 Task: Identify commits that touch a specific line of code in your project.
Action: Mouse moved to (651, 228)
Screenshot: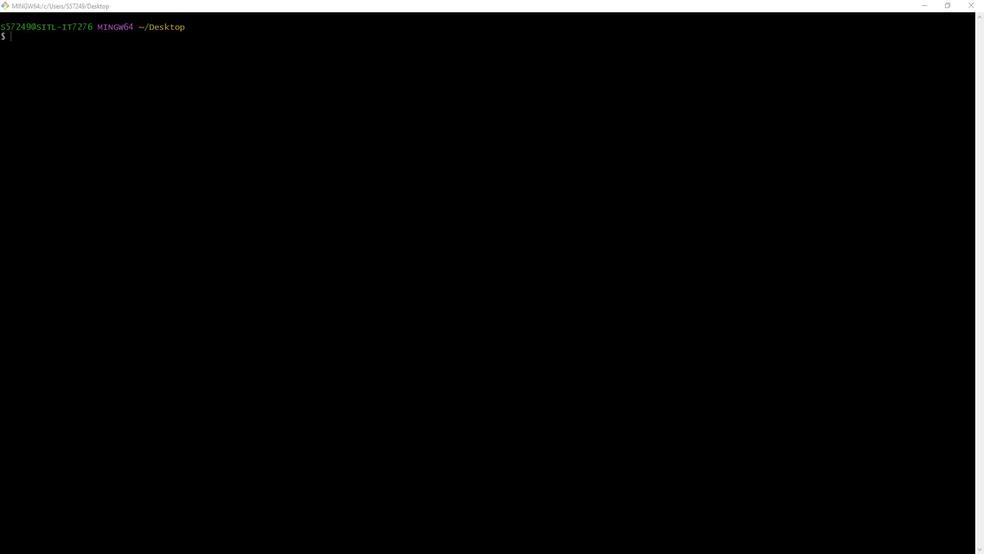 
Action: Mouse pressed left at (651, 228)
Screenshot: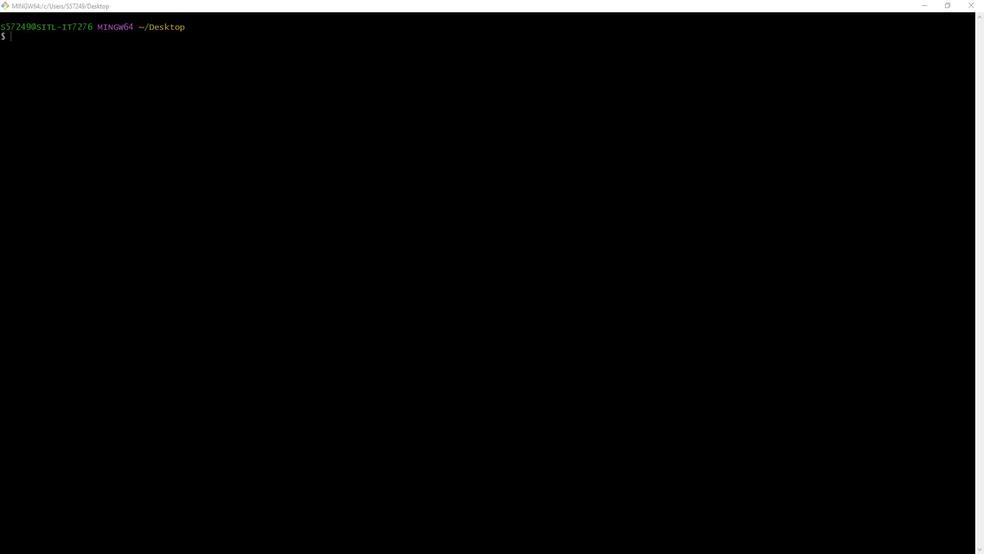 
Action: Mouse moved to (496, 262)
Screenshot: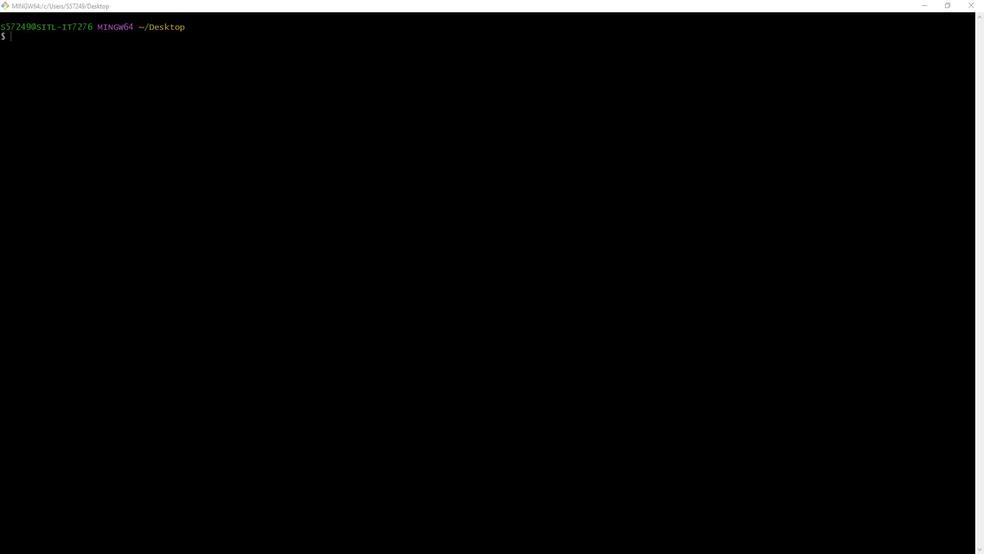 
Action: Mouse scrolled (496, 261) with delta (0, 0)
Screenshot: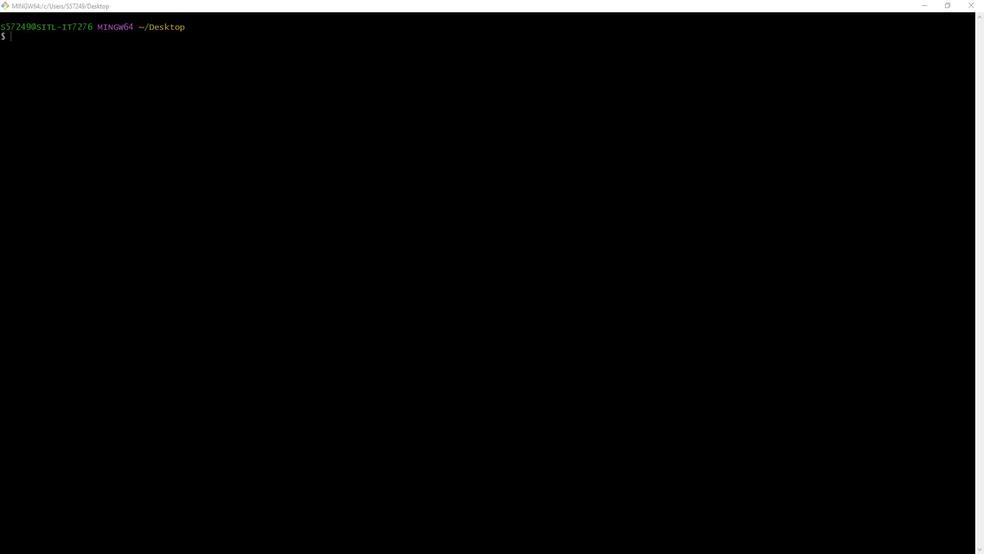 
Action: Mouse scrolled (496, 261) with delta (0, 0)
Screenshot: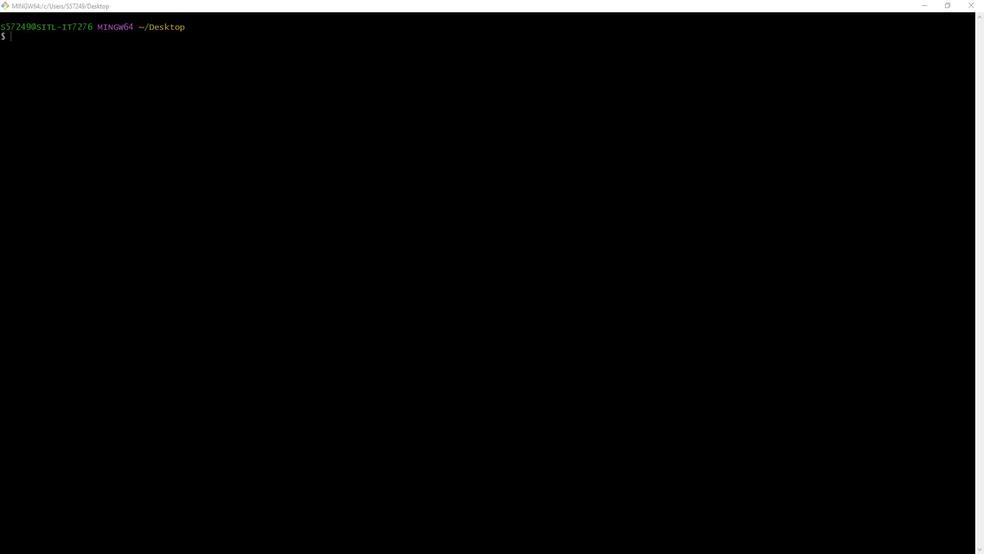 
Action: Mouse moved to (789, 53)
Screenshot: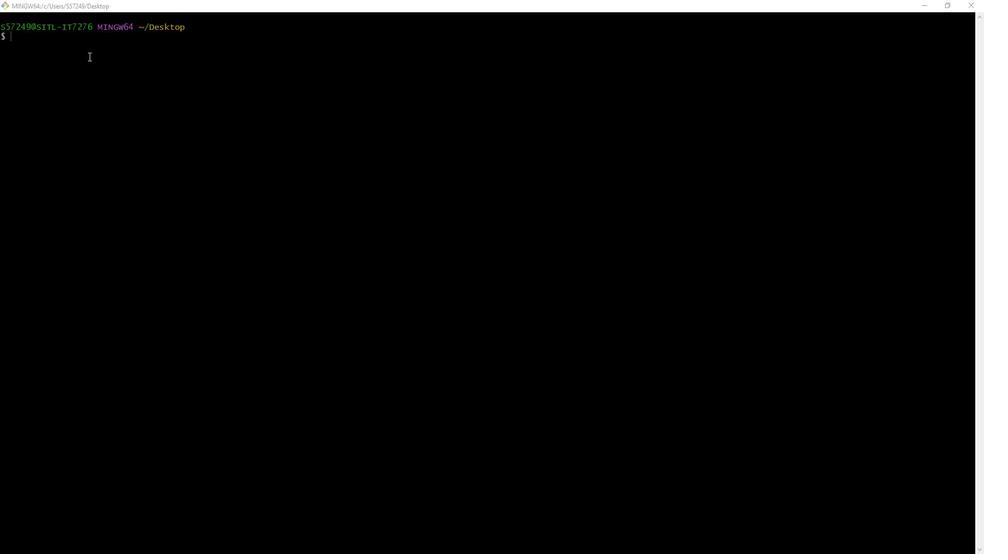
Action: Mouse pressed left at (789, 53)
Screenshot: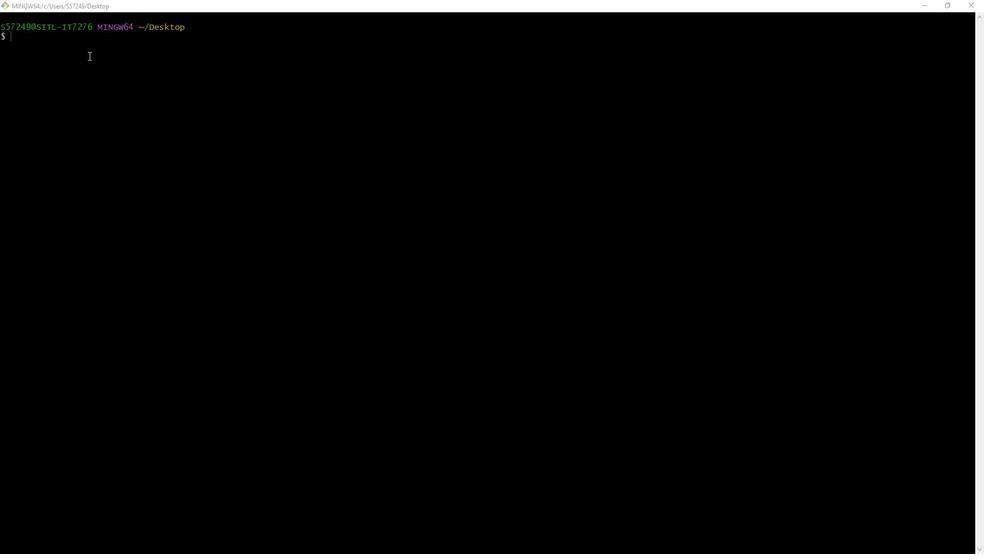 
Action: Key pressed ls<Key.enter>cd<Key.space><Key.shift>Git<Key.enter>ls<Key.enter>g<Key.backspace>git<Key.space>blame<Key.space>-<Key.shift>L<Key.space>
Screenshot: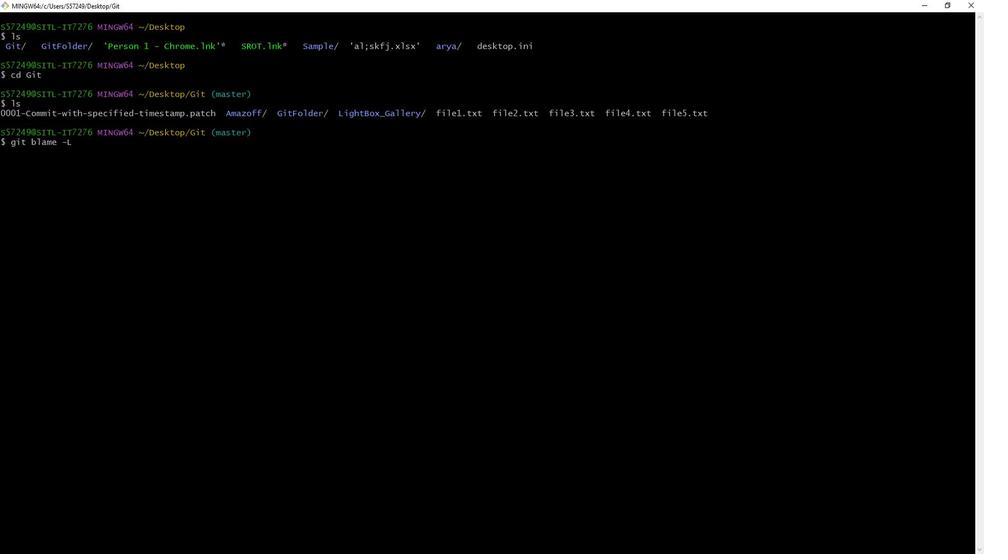
Action: Mouse moved to (512, 192)
Screenshot: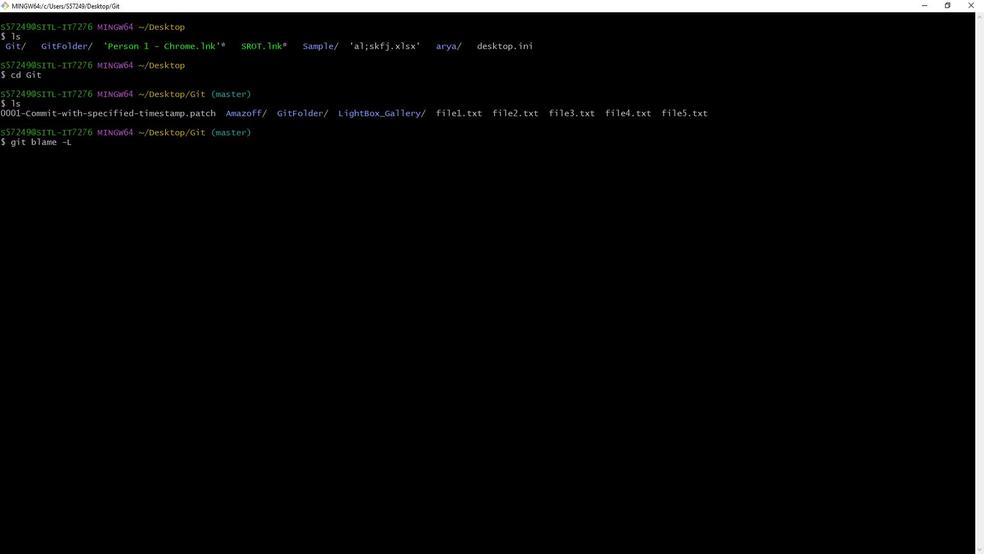 
Action: Mouse scrolled (512, 191) with delta (0, 0)
Screenshot: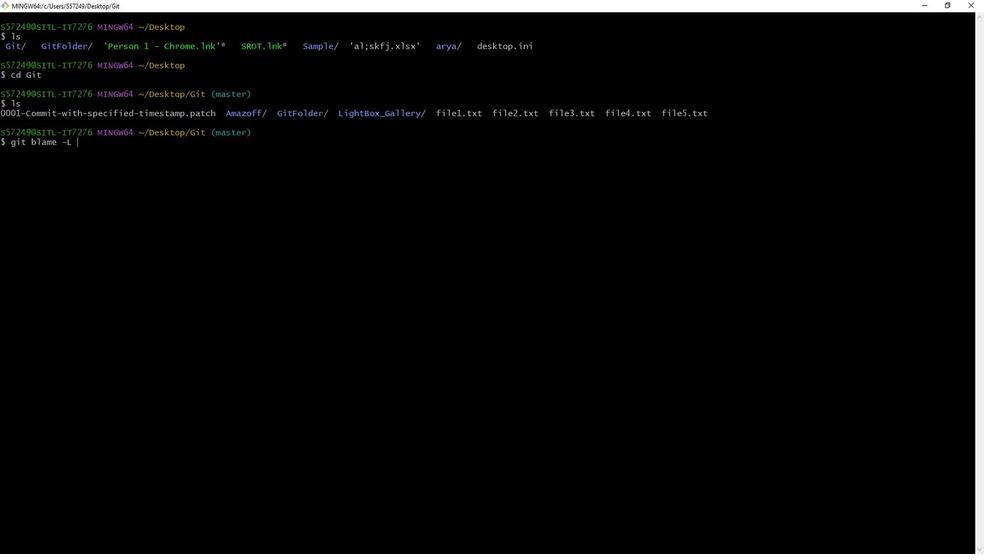 
Action: Mouse scrolled (512, 191) with delta (0, 0)
Screenshot: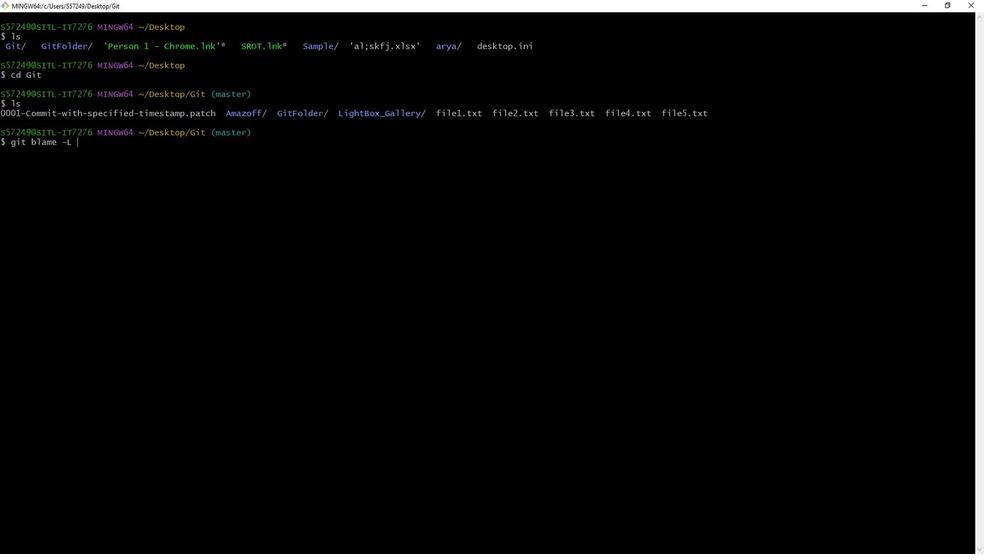 
Action: Mouse moved to (861, 138)
Screenshot: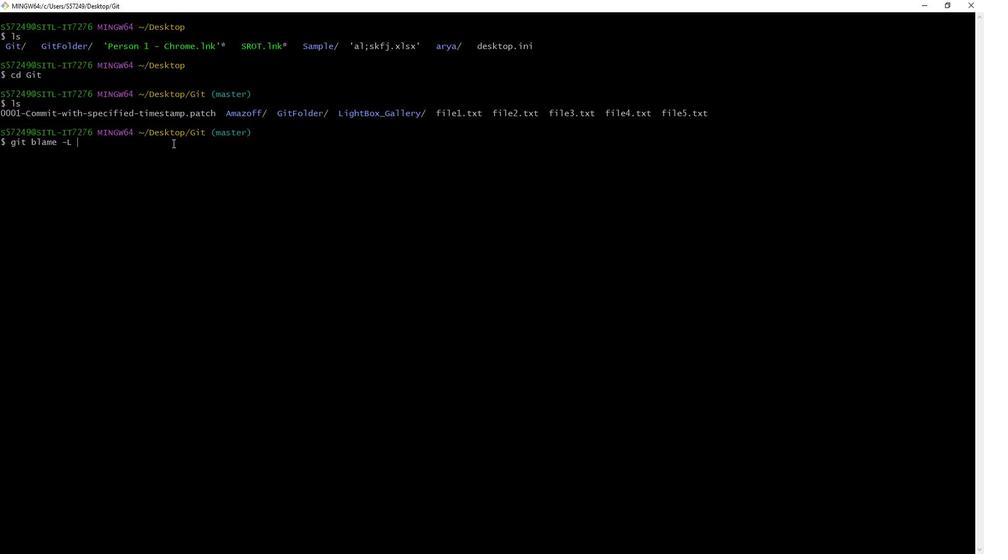 
Action: Mouse pressed left at (861, 138)
Screenshot: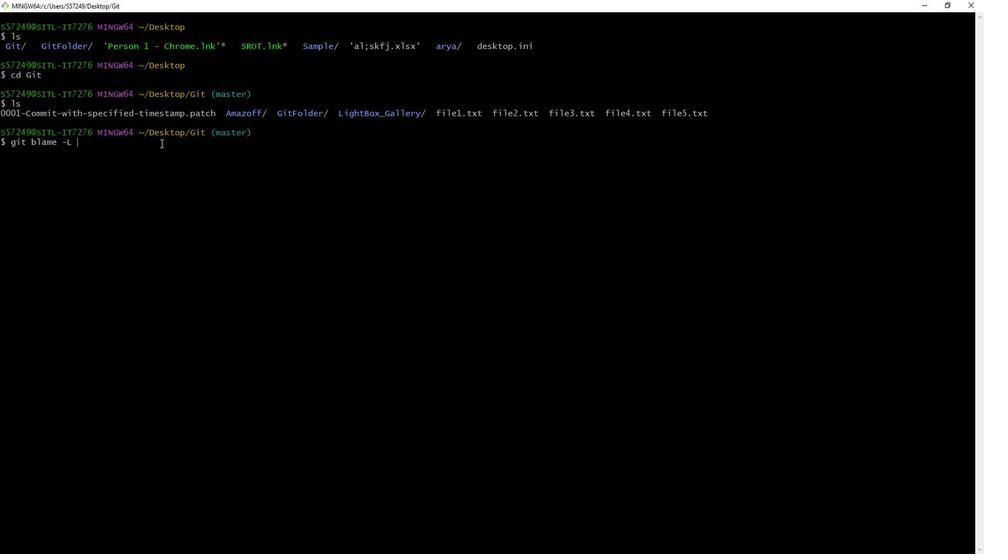 
Action: Key pressed 1,<Key.shift_r>+1<Key.space>file1.txt<Key.enter>
Screenshot: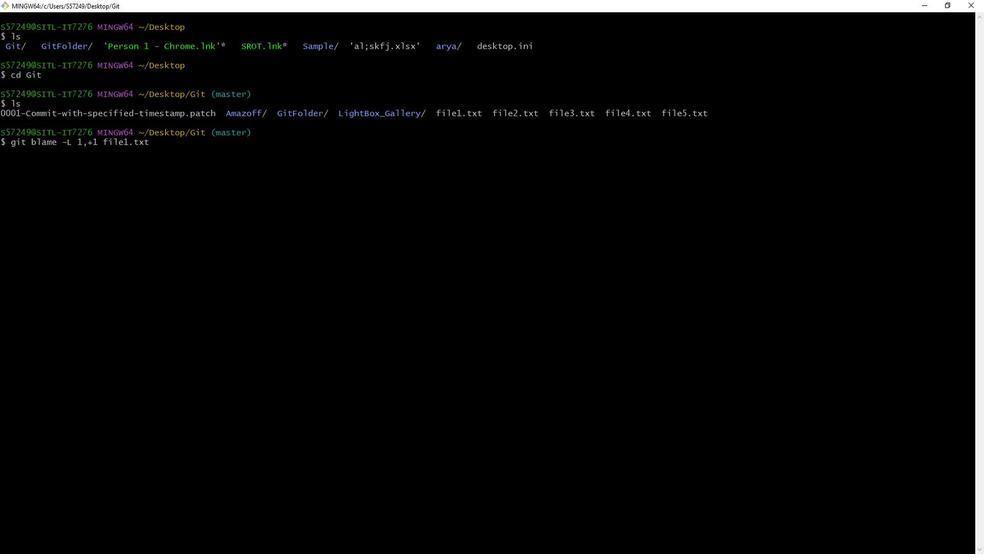 
Action: Mouse moved to (363, 388)
Screenshot: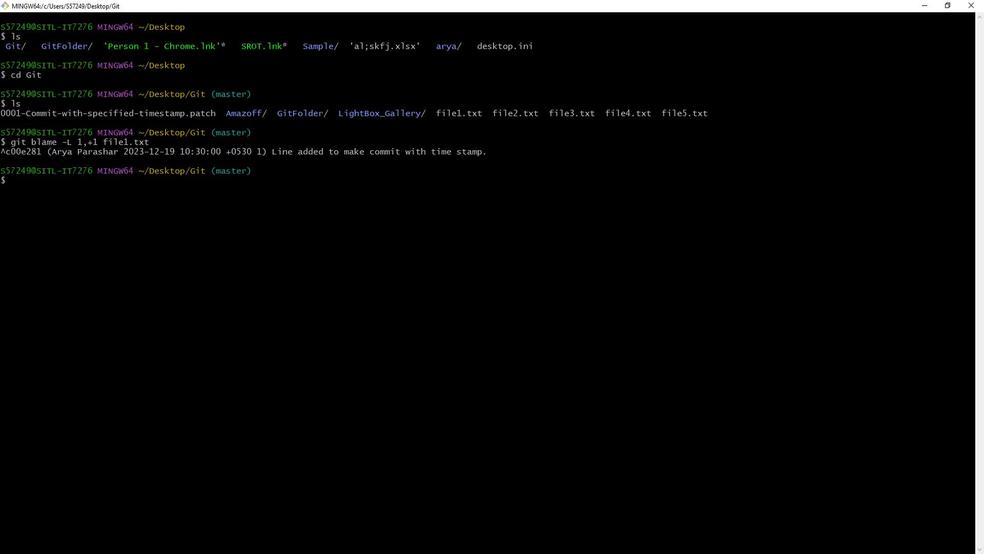 
Action: Mouse pressed left at (363, 388)
Screenshot: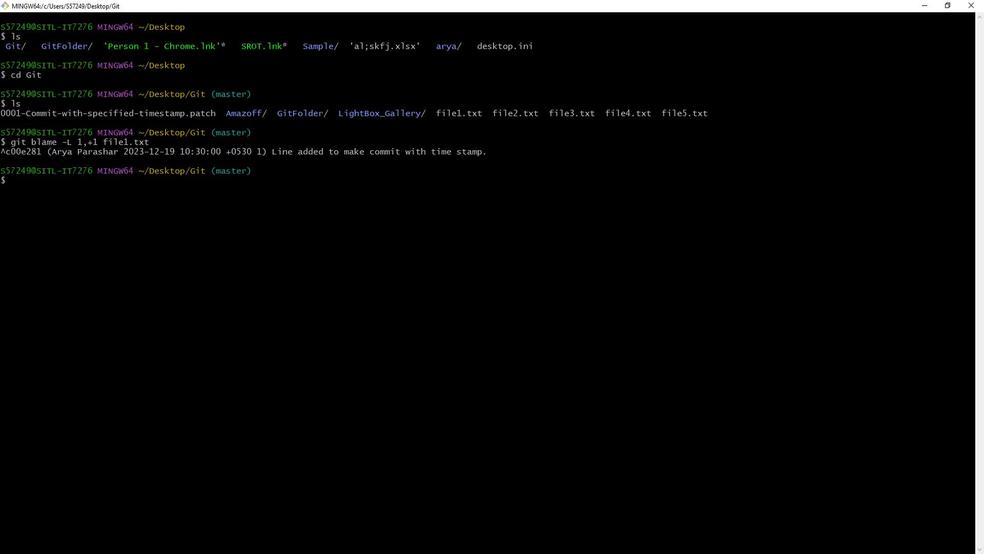 
Action: Mouse moved to (406, 330)
Screenshot: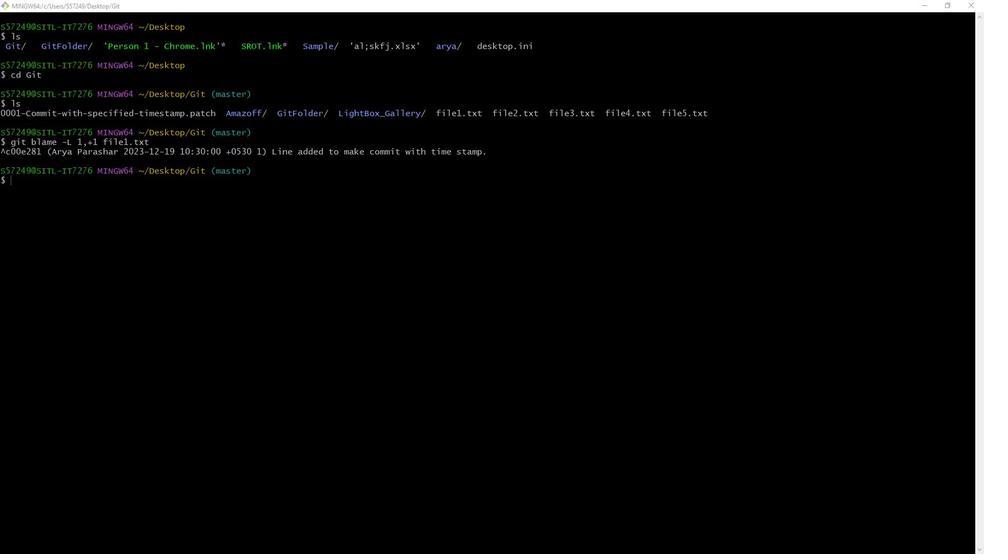 
Action: Mouse pressed left at (406, 330)
Screenshot: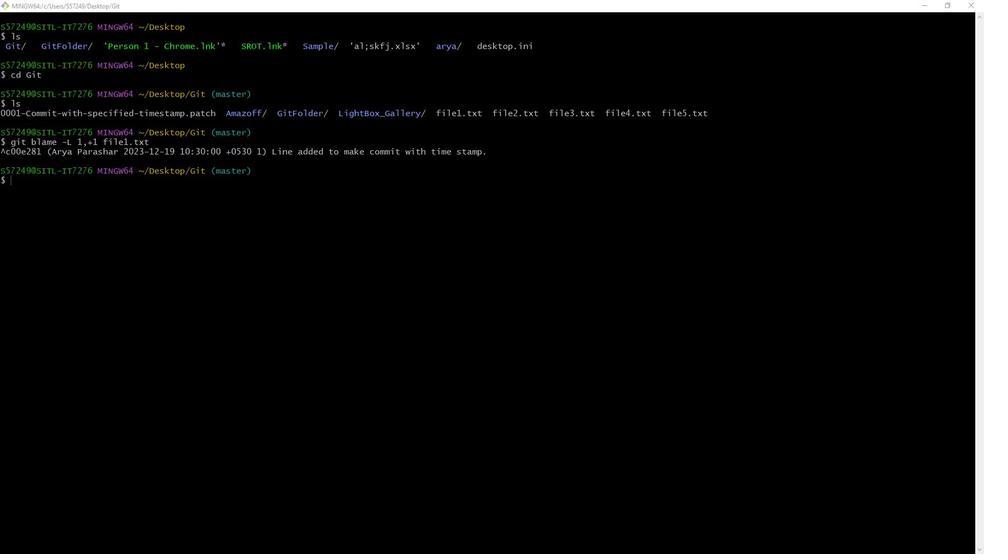 
Action: Mouse moved to (461, 227)
Screenshot: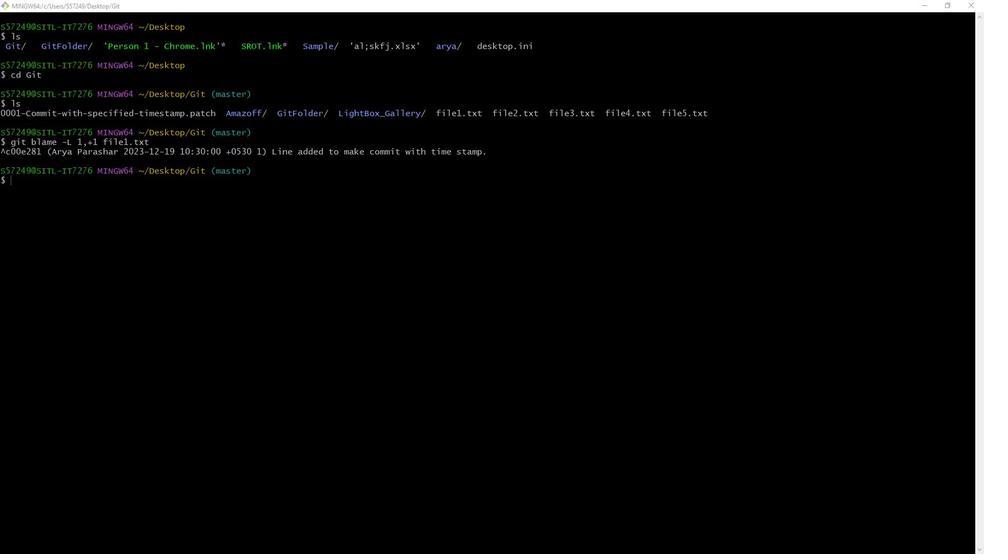 
Action: Mouse pressed left at (461, 227)
Screenshot: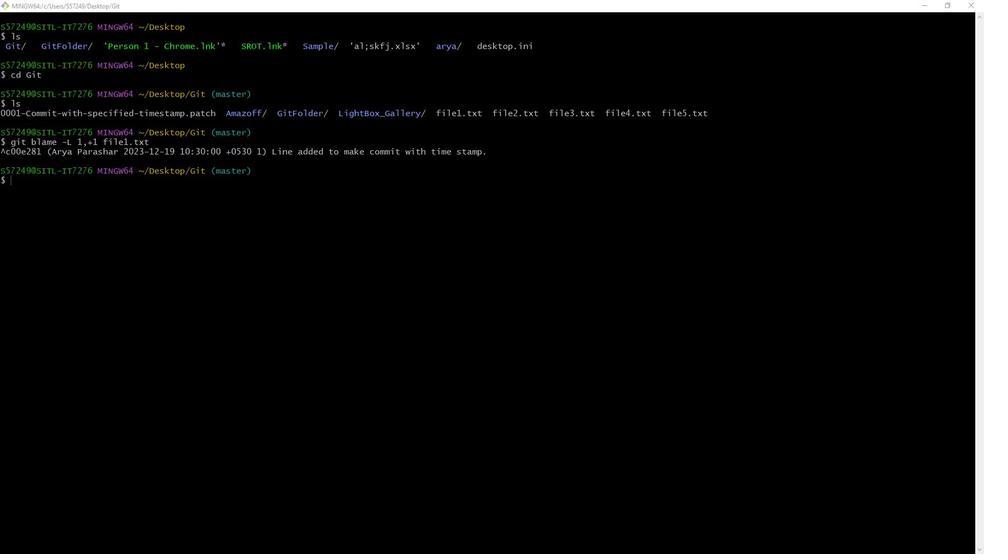 
